 Task: Create in the project AgileRelay and in the Backlog issue 'Develop a new tool for automated testing of web application functional correctness and performance under stress conditions' a child issue 'Data access request policy enforcement and auditing', and assign it to team member softage.1@softage.net. Create in the project AgileRelay and in the Backlog issue 'Upgrade the error recovery and fault tolerance features of a web application to improve system stability and availability' a child issue 'Serverless computing application resource allocation remediation', and assign it to team member softage.2@softage.net
Action: Mouse moved to (213, 56)
Screenshot: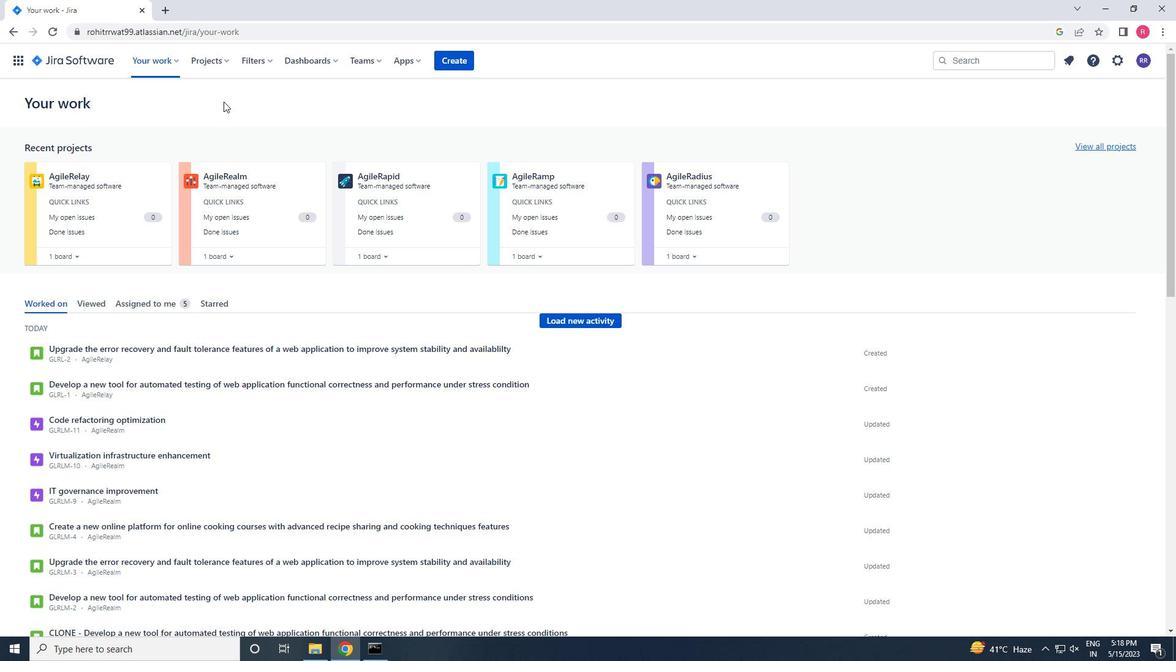 
Action: Mouse pressed left at (213, 56)
Screenshot: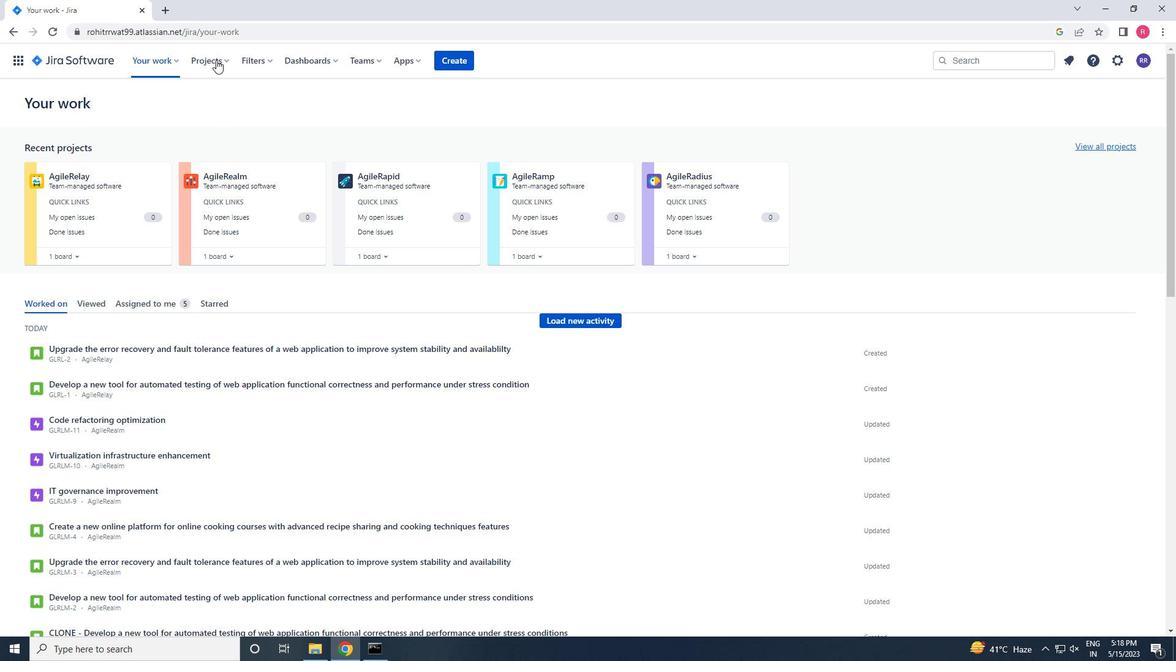 
Action: Mouse moved to (227, 117)
Screenshot: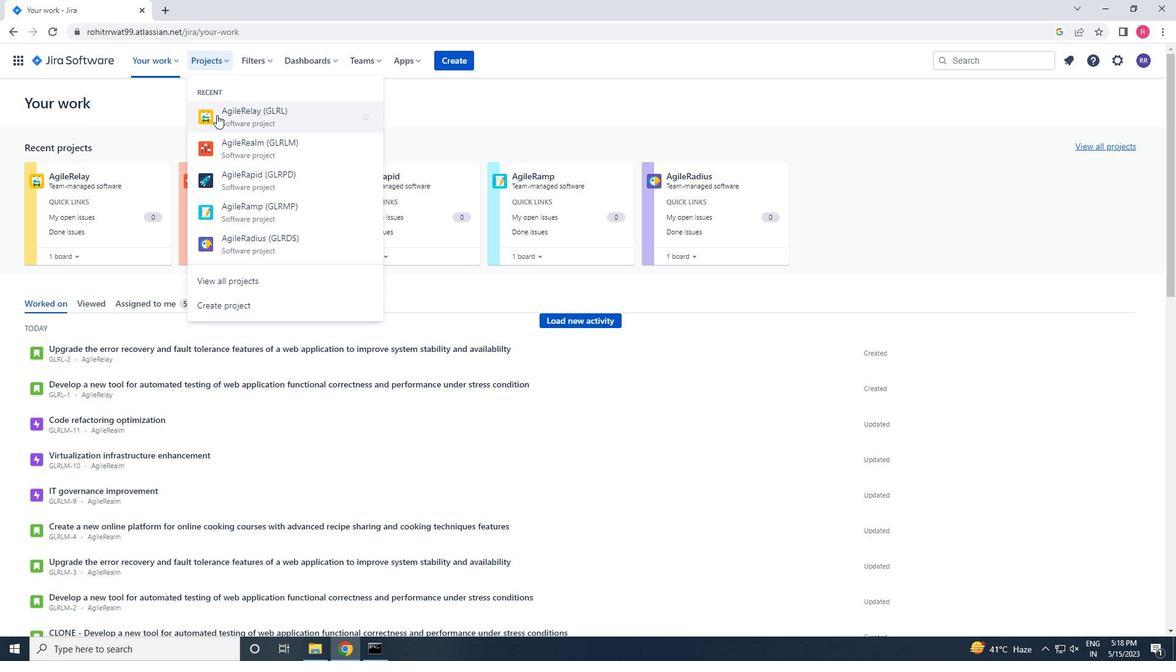 
Action: Mouse pressed left at (227, 117)
Screenshot: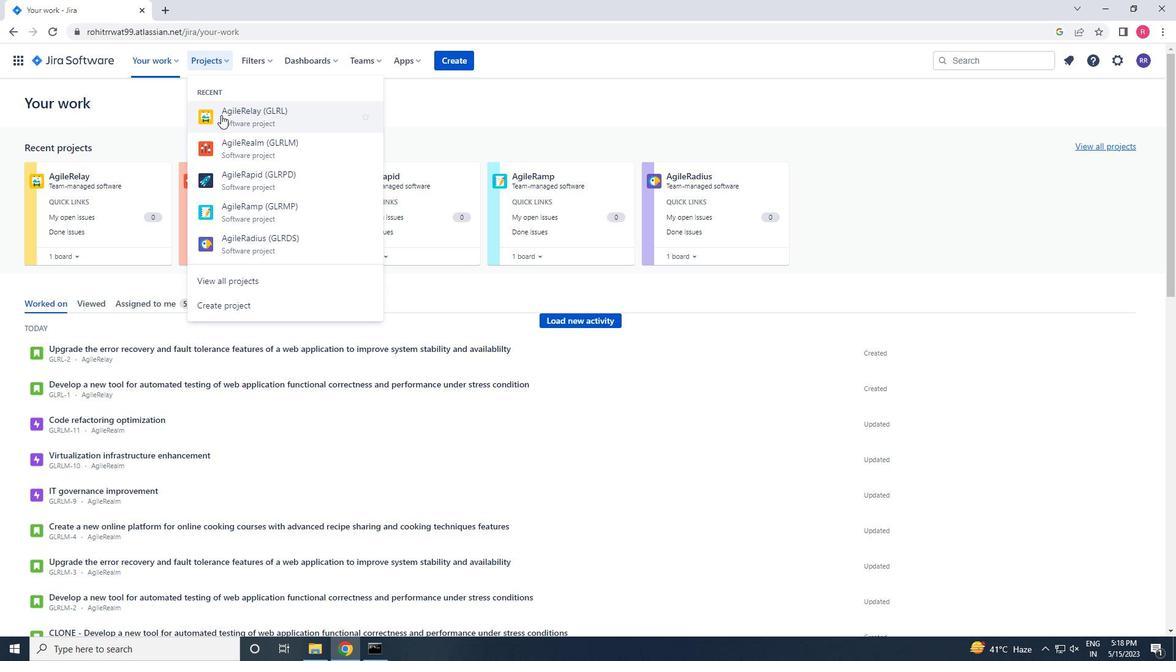 
Action: Mouse moved to (80, 193)
Screenshot: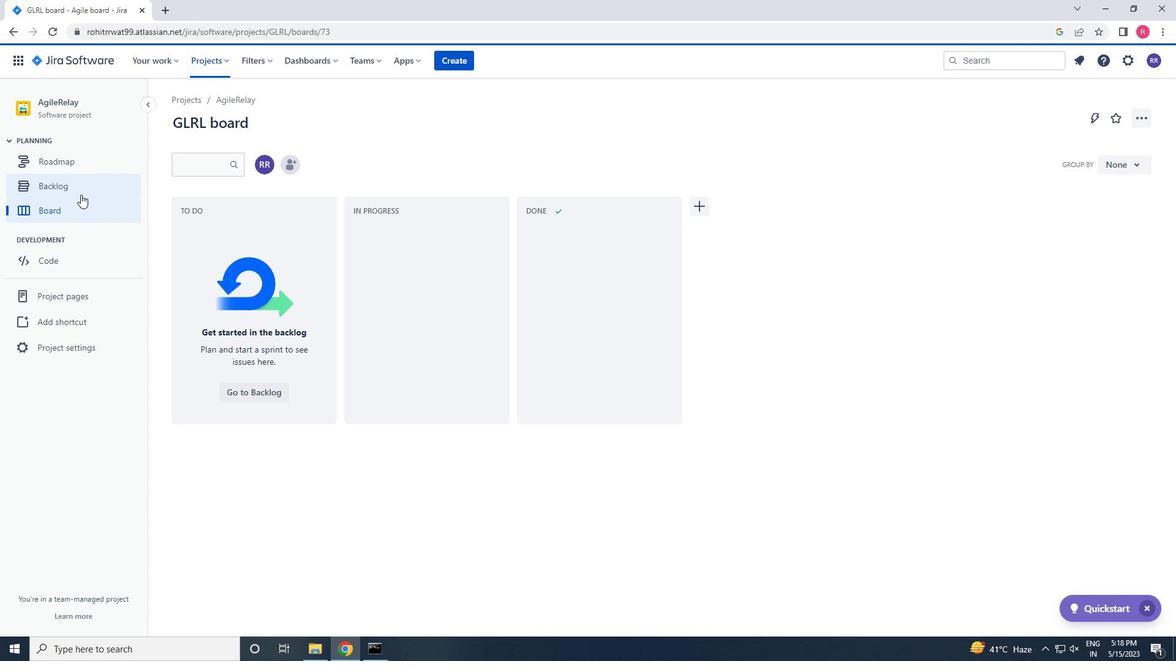 
Action: Mouse pressed left at (80, 193)
Screenshot: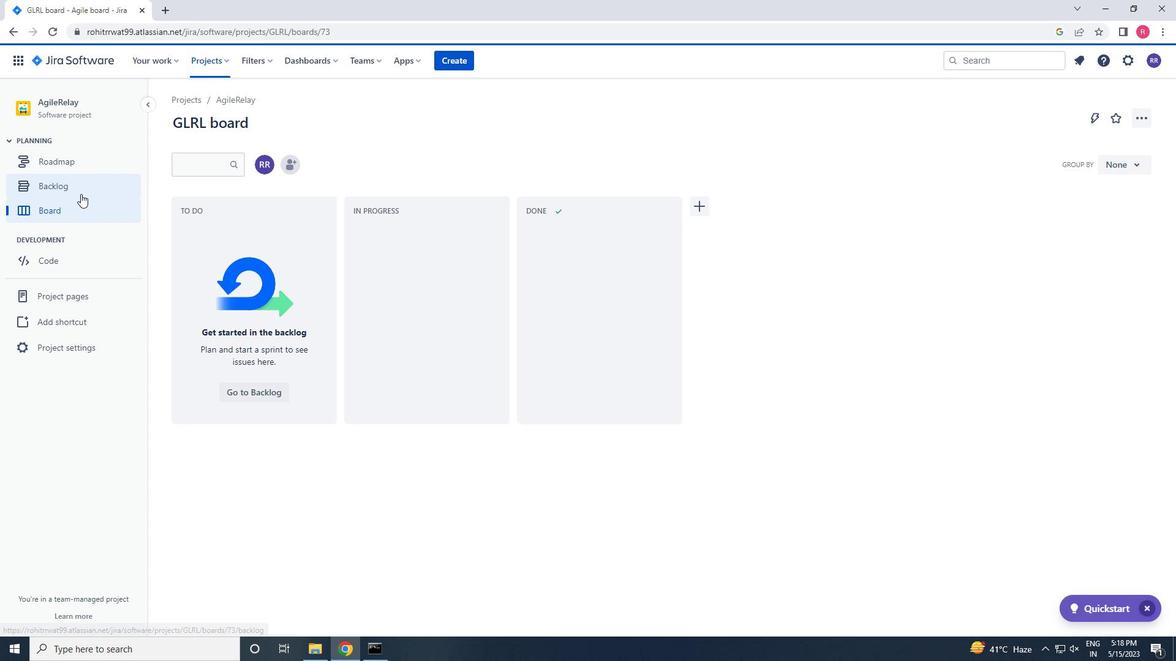 
Action: Mouse moved to (517, 397)
Screenshot: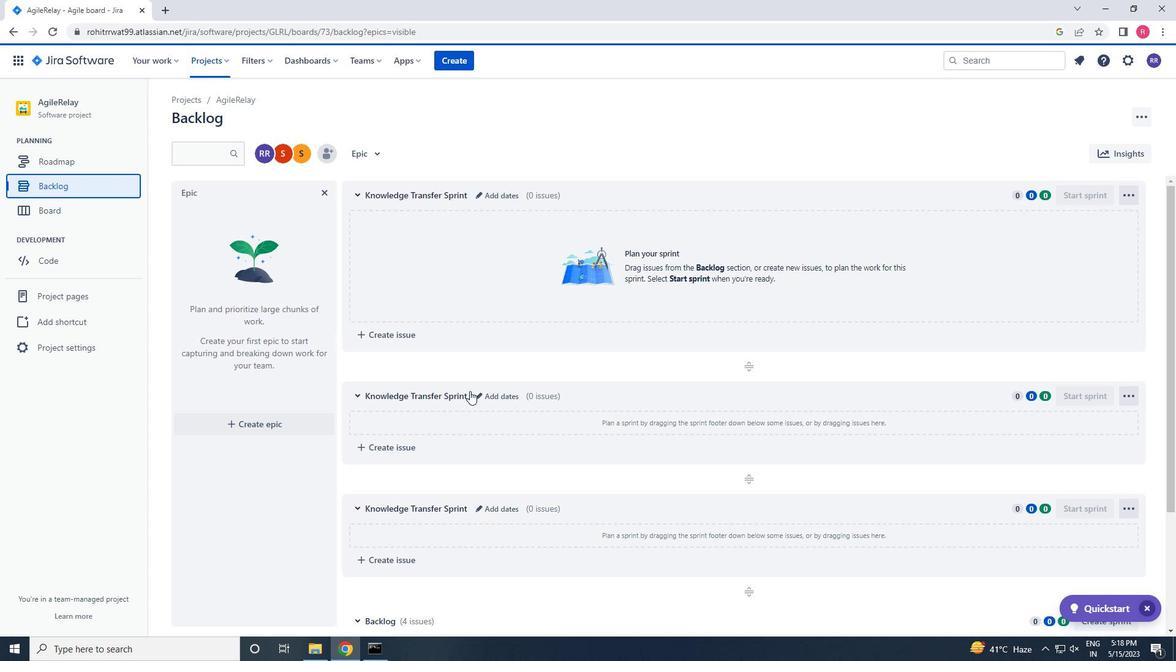 
Action: Mouse scrolled (517, 396) with delta (0, 0)
Screenshot: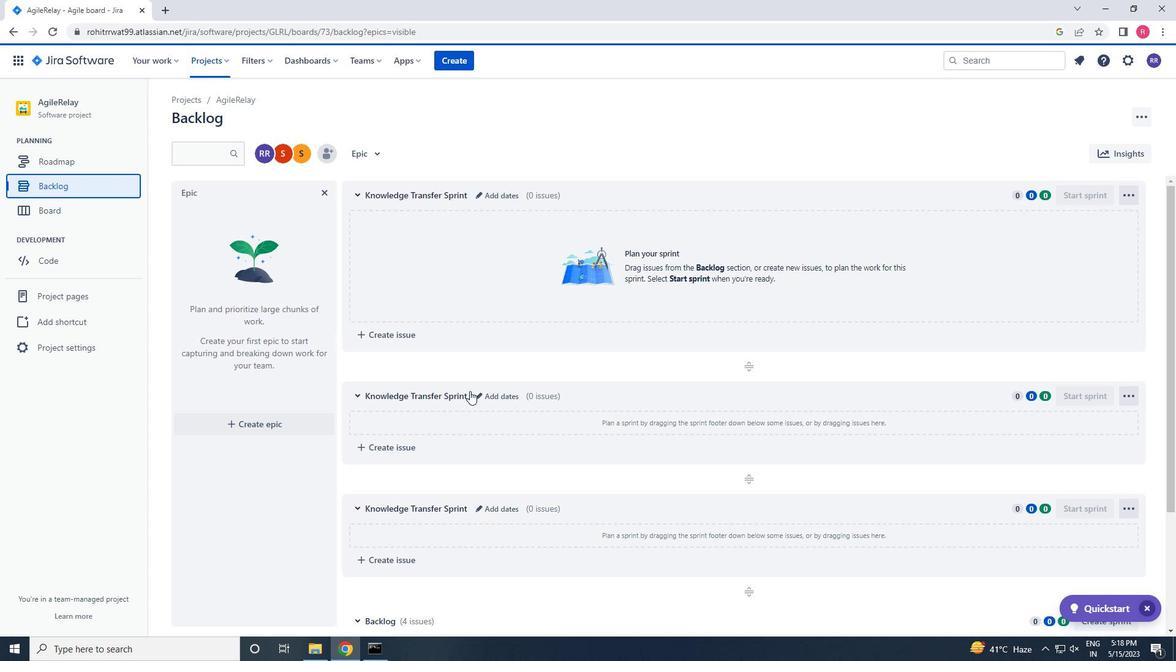 
Action: Mouse scrolled (517, 396) with delta (0, 0)
Screenshot: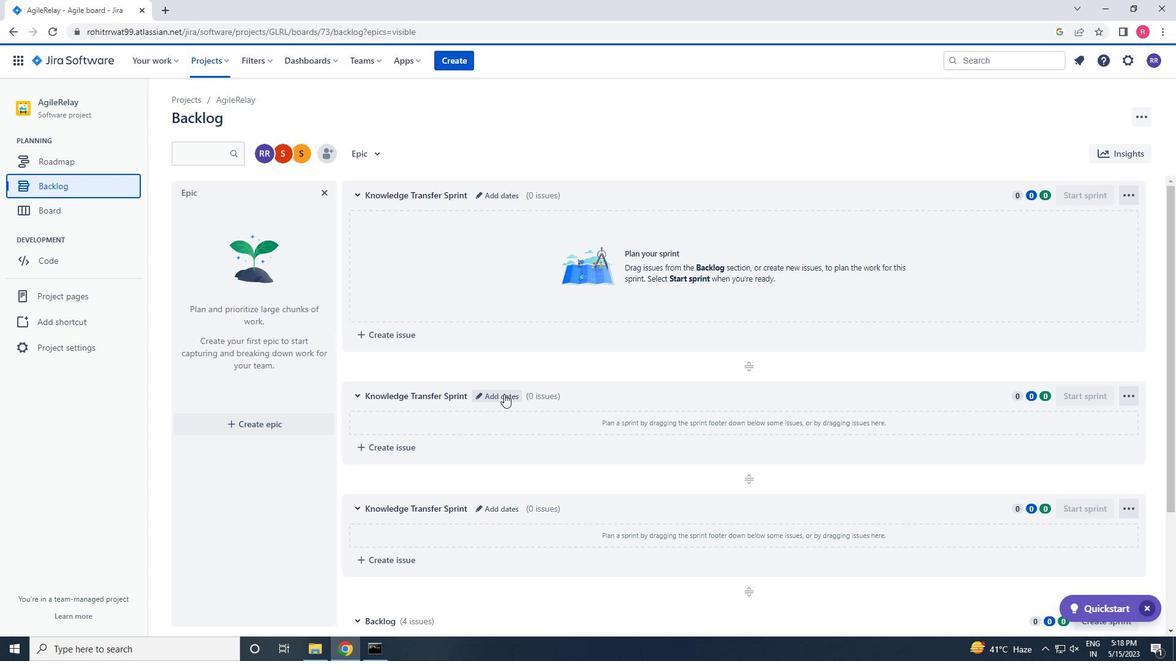 
Action: Mouse moved to (519, 397)
Screenshot: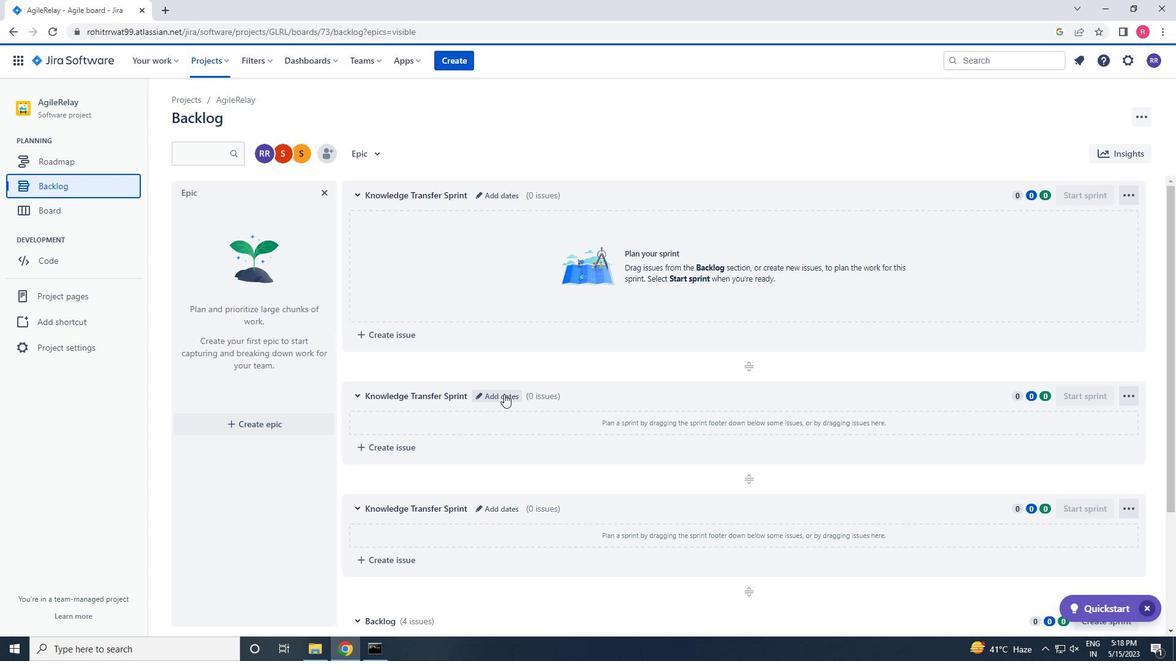 
Action: Mouse scrolled (519, 396) with delta (0, 0)
Screenshot: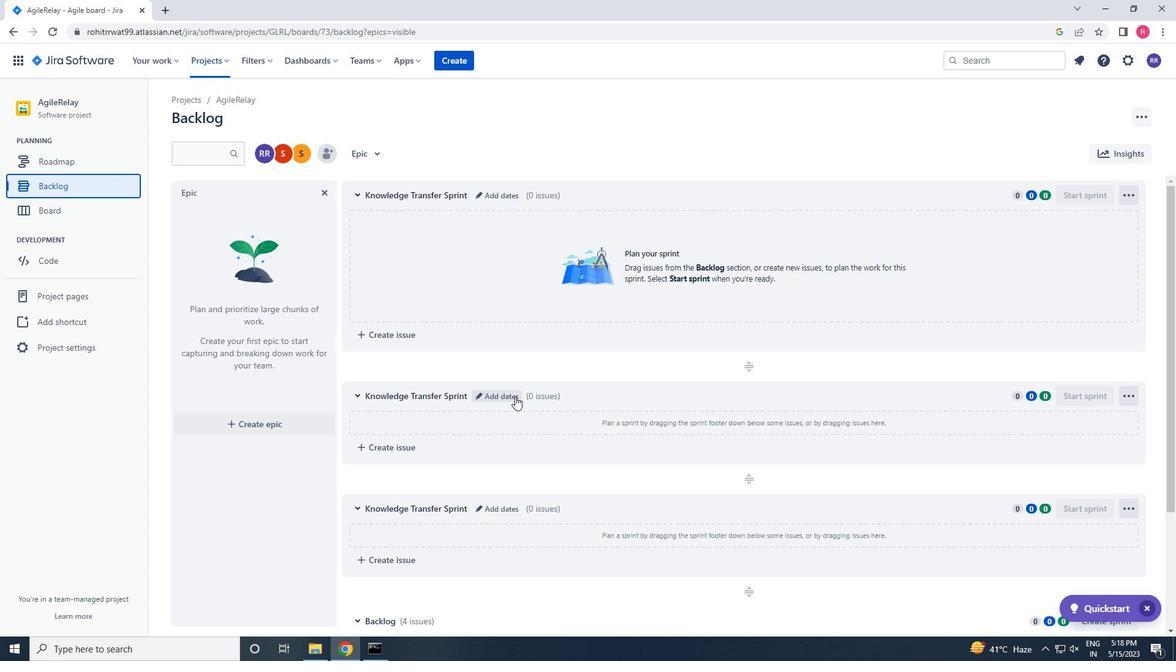 
Action: Mouse moved to (521, 397)
Screenshot: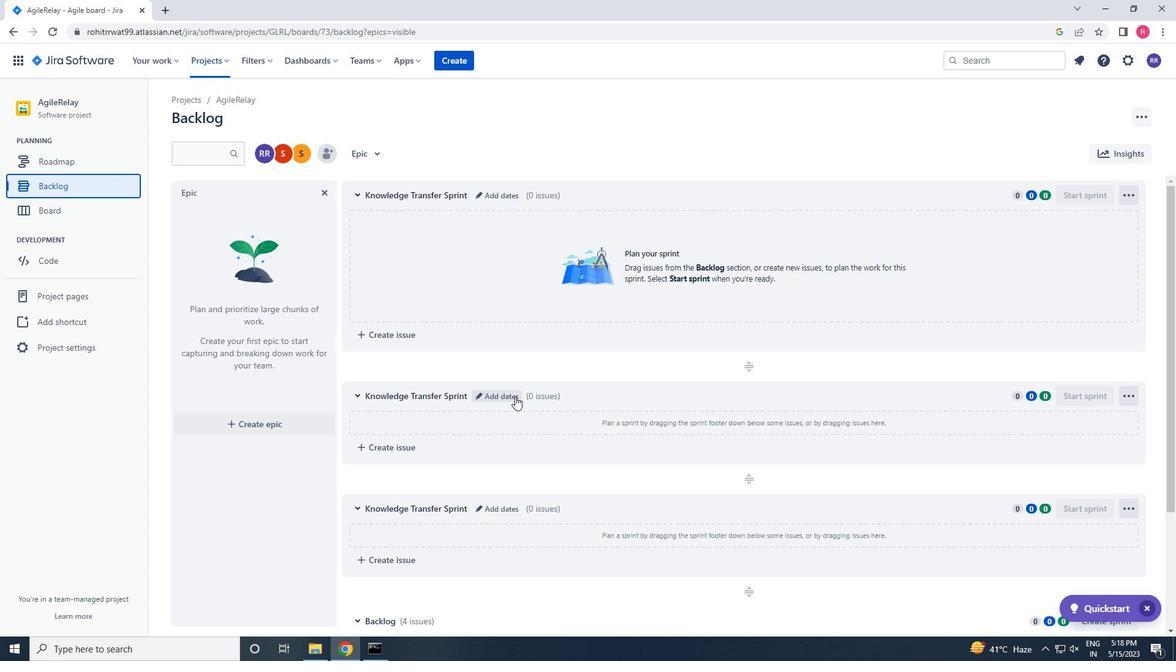 
Action: Mouse scrolled (521, 396) with delta (0, 0)
Screenshot: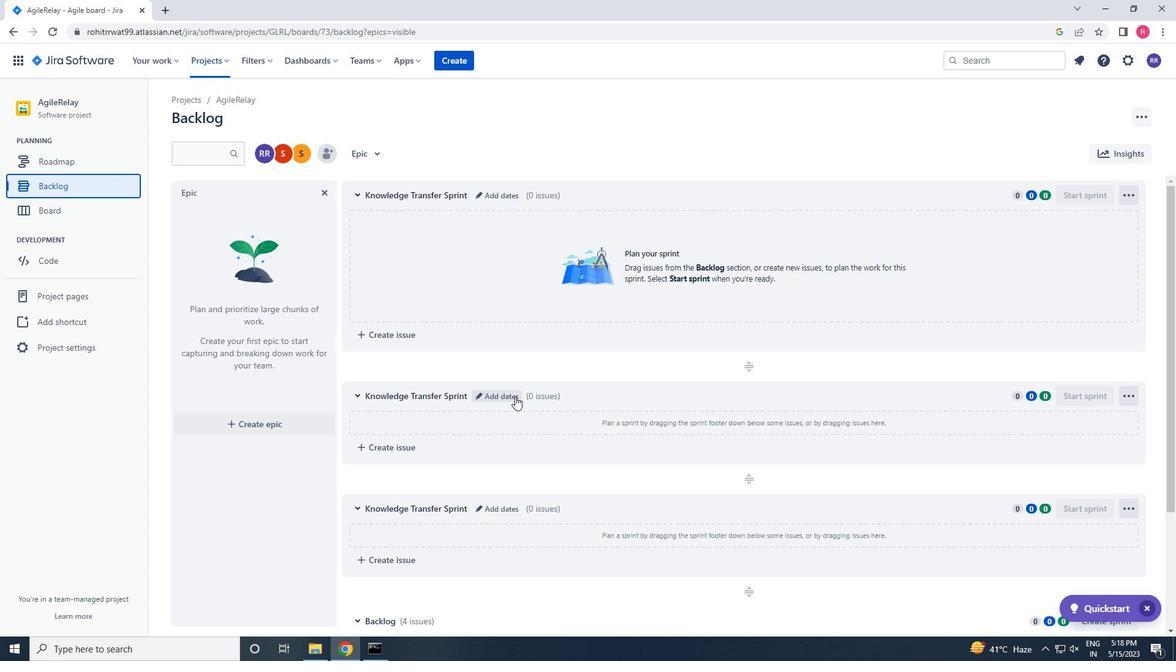 
Action: Mouse moved to (525, 397)
Screenshot: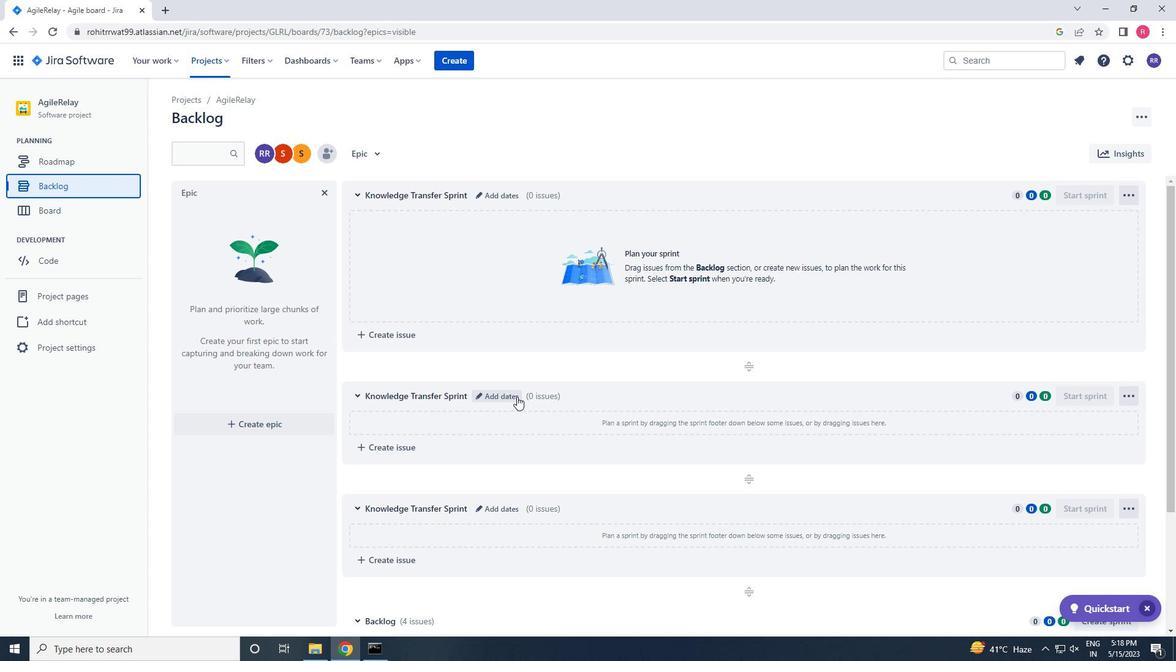 
Action: Mouse scrolled (525, 396) with delta (0, 0)
Screenshot: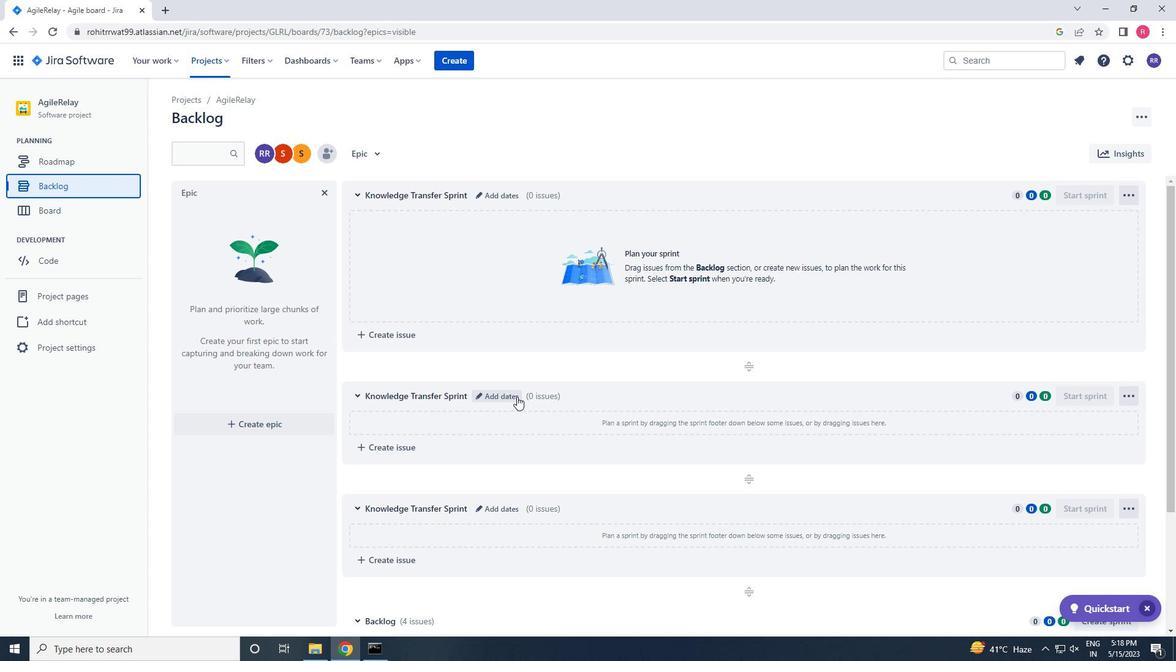 
Action: Mouse moved to (529, 397)
Screenshot: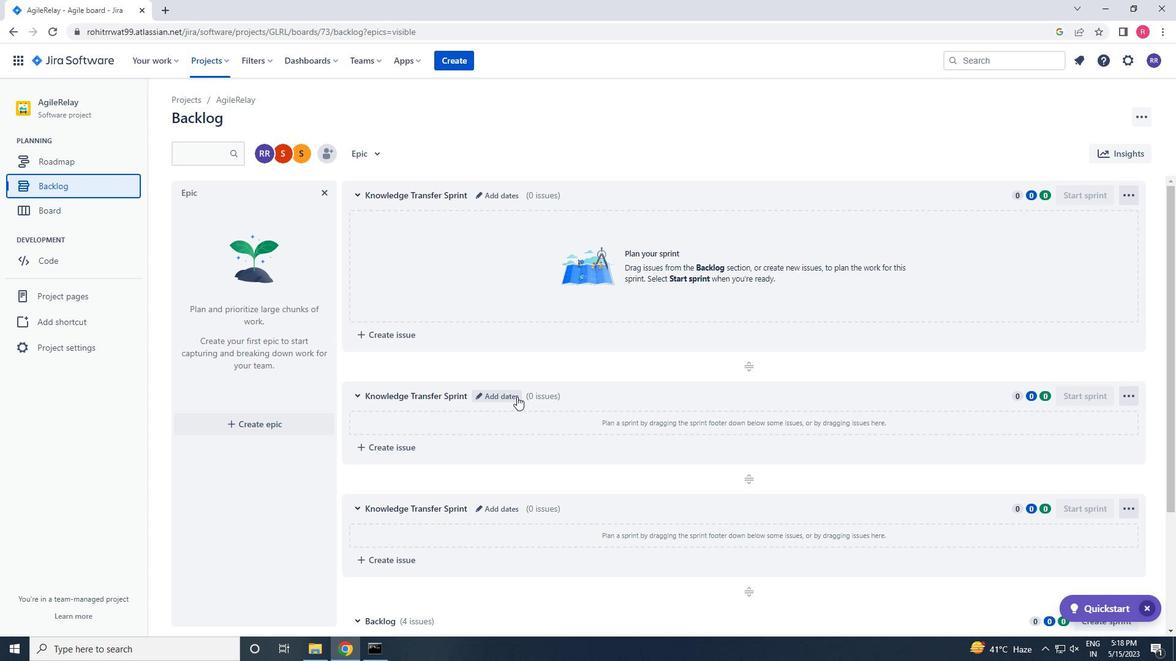 
Action: Mouse scrolled (529, 396) with delta (0, 0)
Screenshot: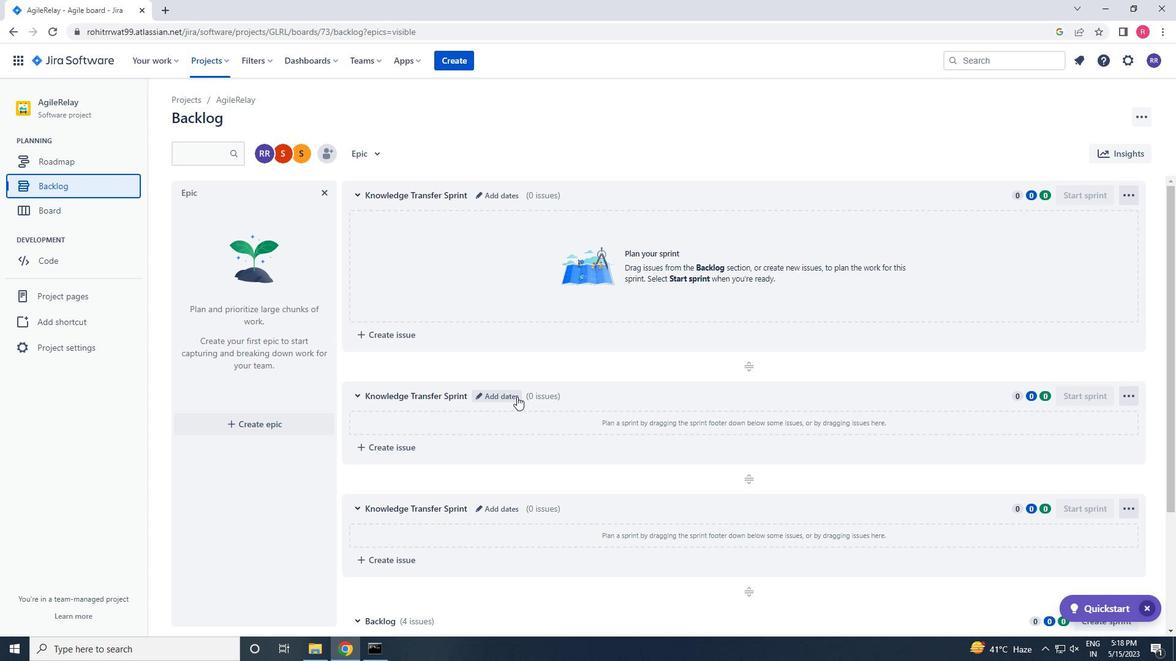 
Action: Mouse moved to (945, 492)
Screenshot: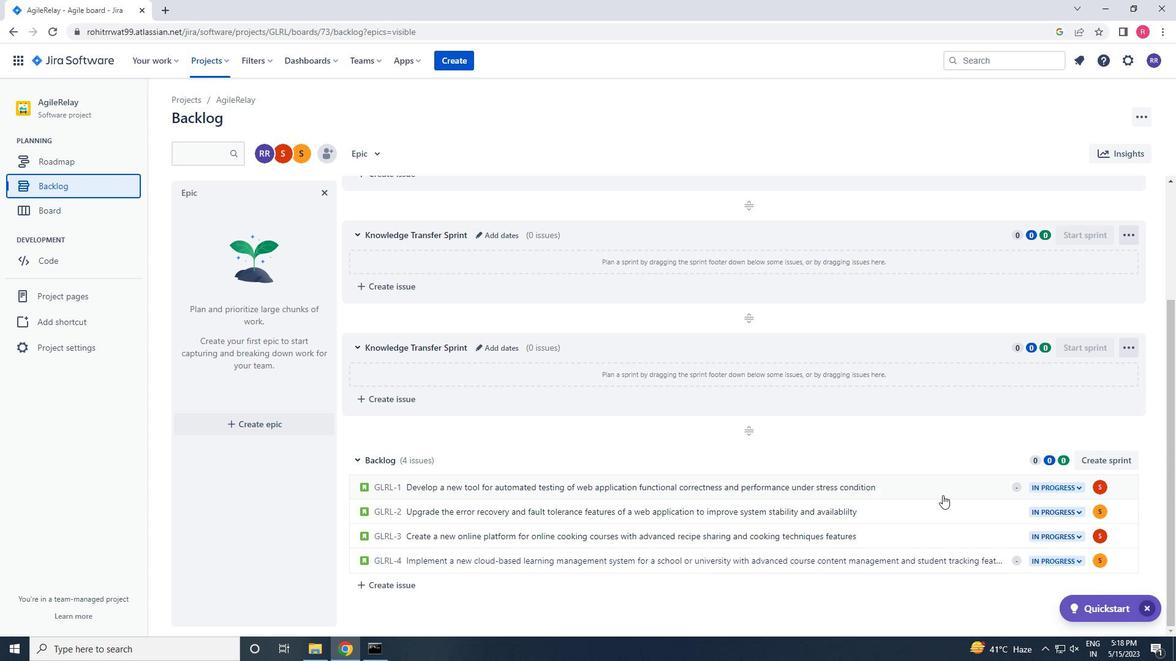 
Action: Mouse pressed left at (945, 492)
Screenshot: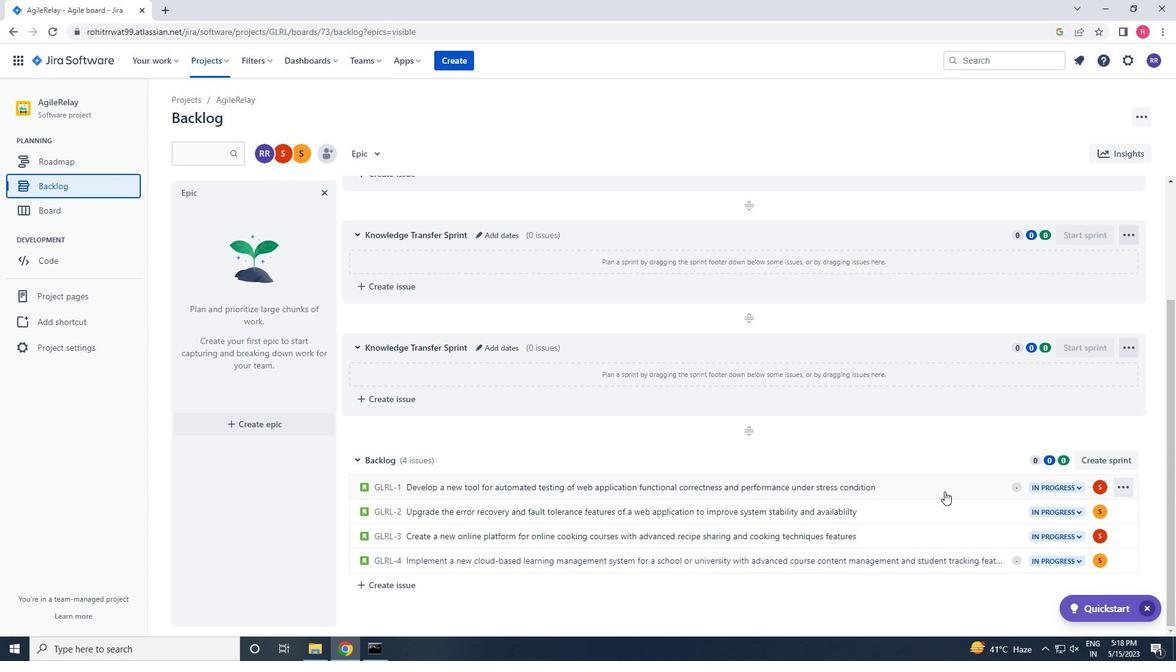 
Action: Mouse moved to (959, 321)
Screenshot: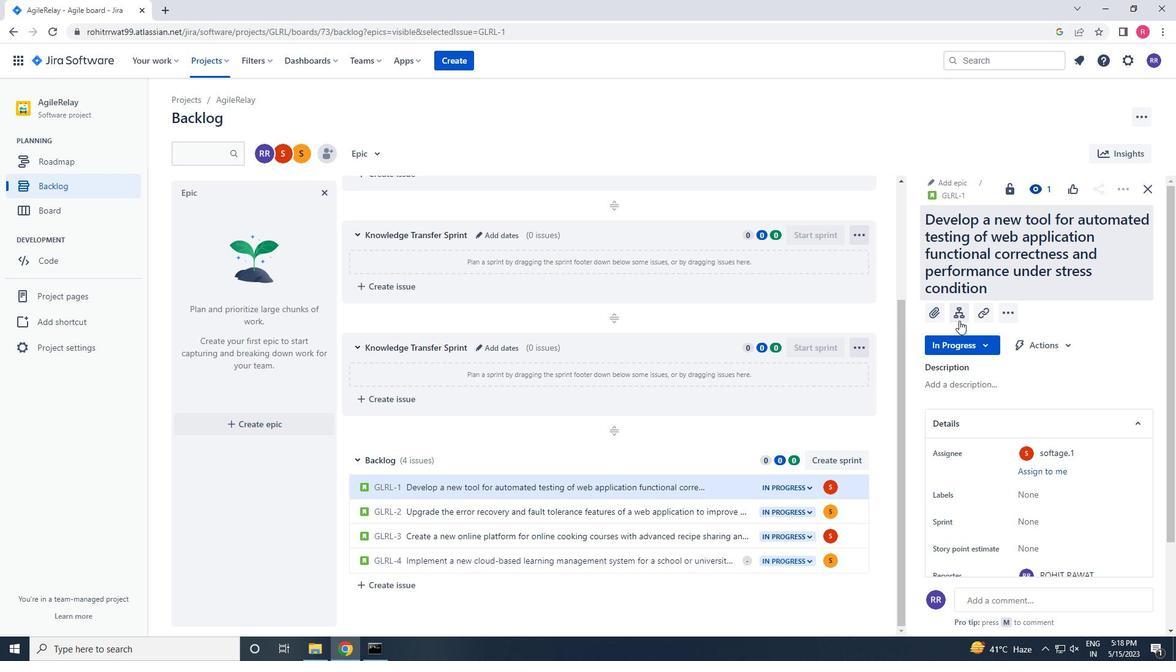 
Action: Mouse pressed left at (959, 321)
Screenshot: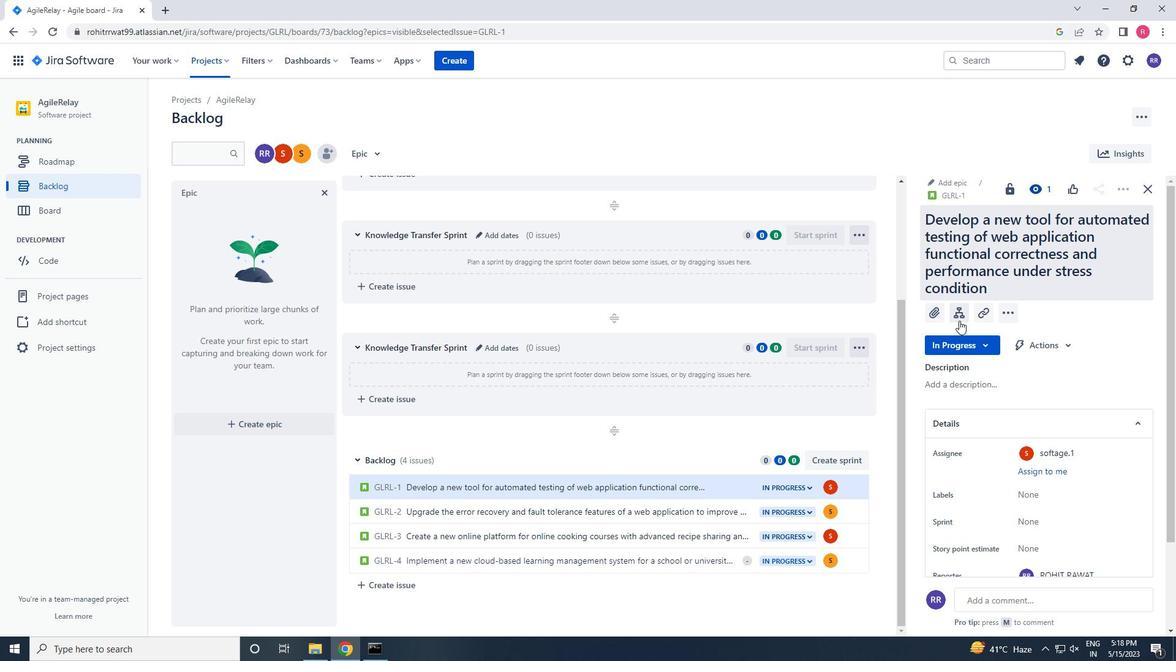
Action: Key pressed <Key.shift>DATA<Key.space>ACCESS<Key.space>REQUEST<Key.space>POLICY<Key.space>ENFORC<Key.backspace><Key.backspace><Key.backspace><Key.backspace><Key.backspace>NFORCEMENT<Key.space>AND<Key.space>AUDITING<Key.enter>
Screenshot: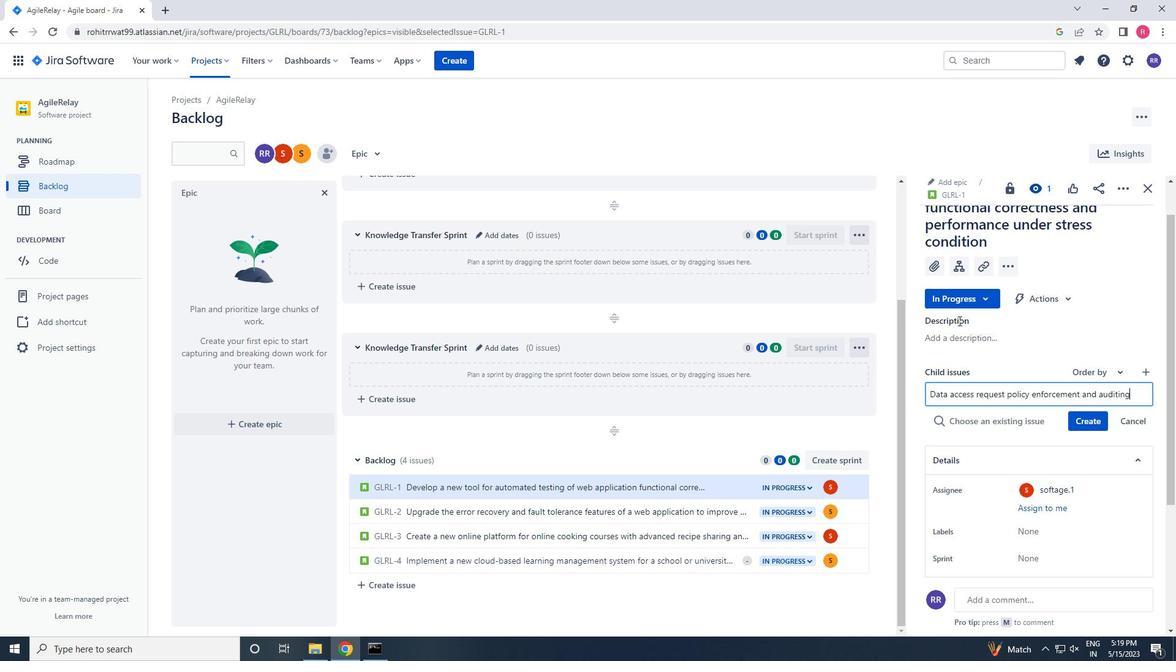 
Action: Mouse moved to (1096, 403)
Screenshot: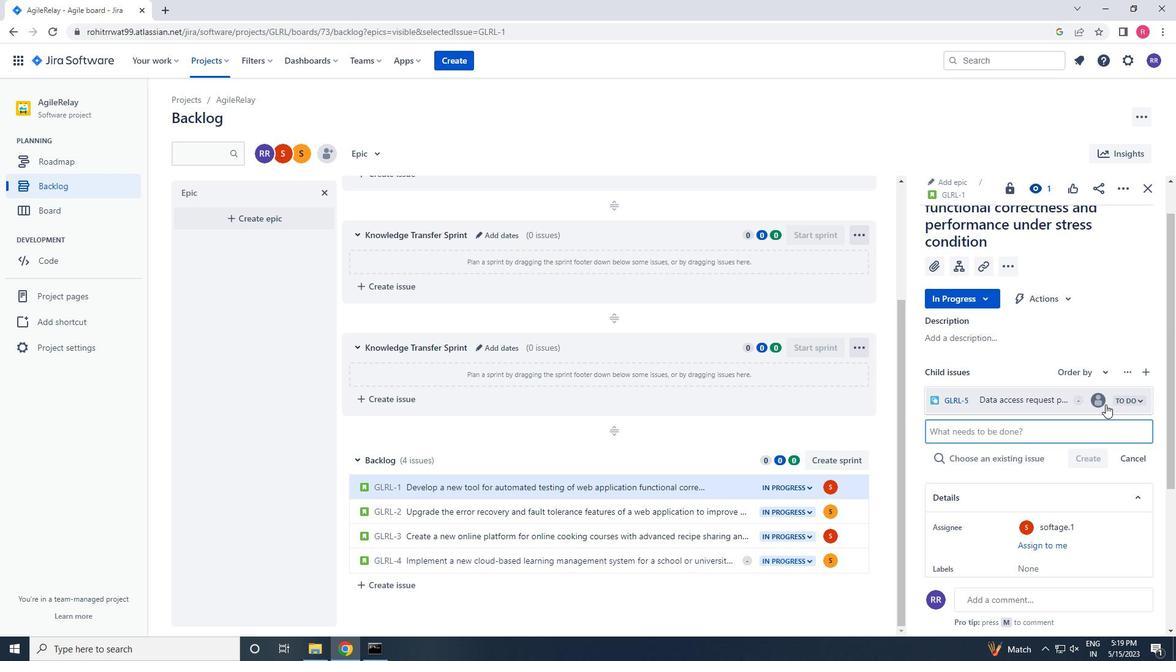 
Action: Mouse pressed left at (1096, 403)
Screenshot: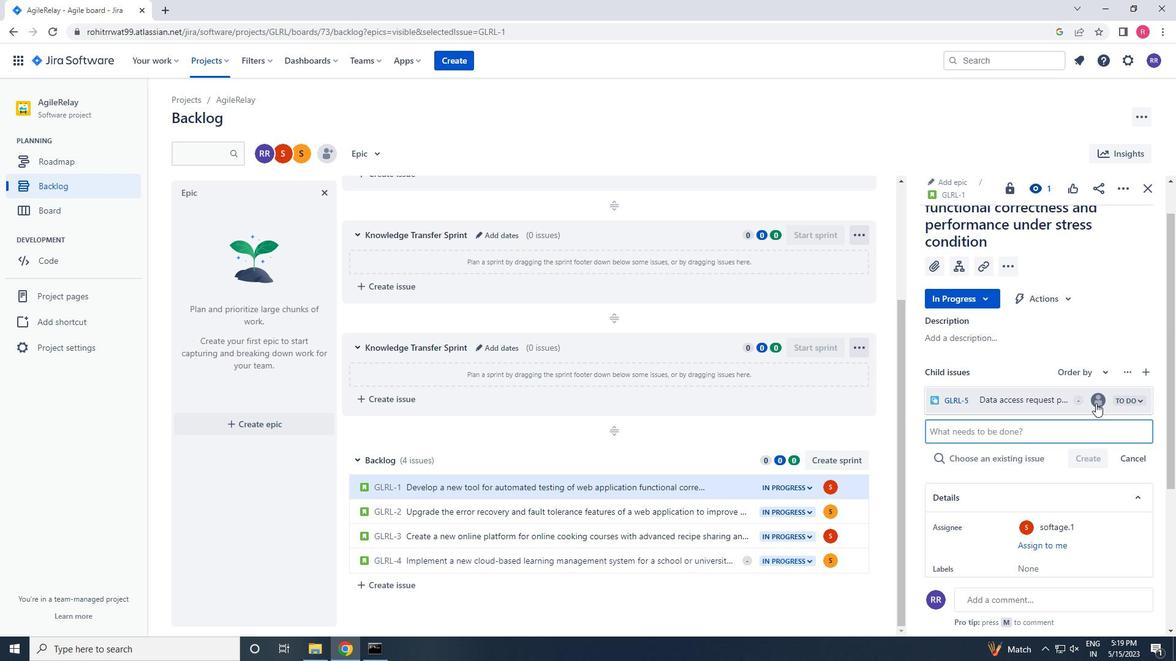 
Action: Key pressed SOFATGE.1<Key.shift>@SOFATGE.NET
Screenshot: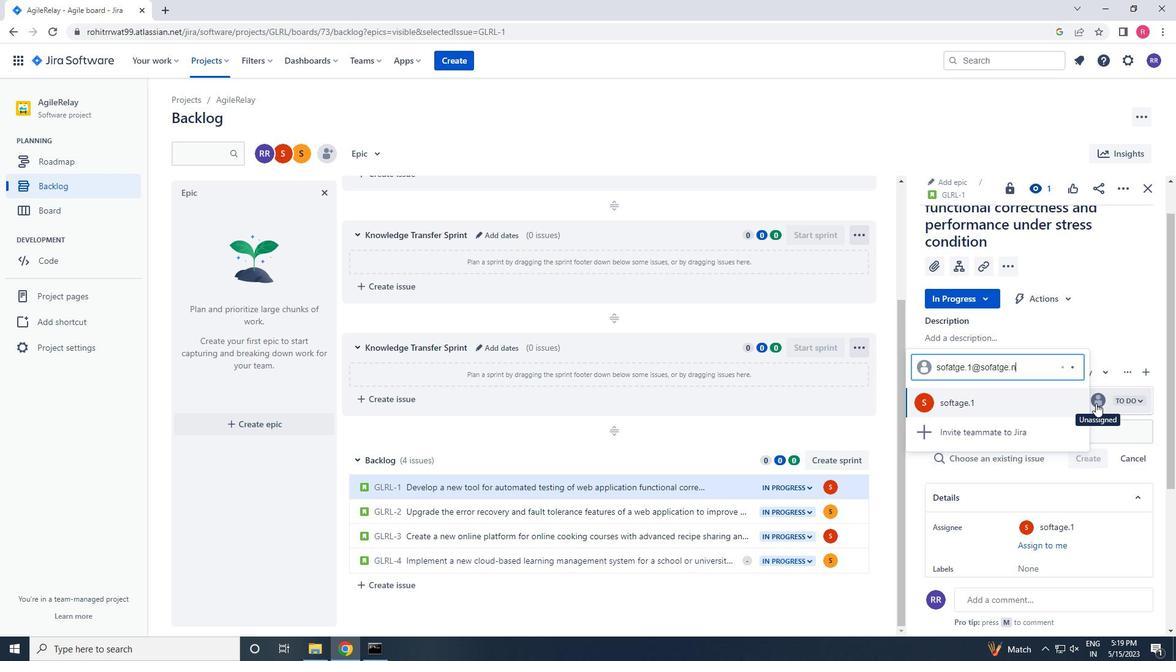 
Action: Mouse moved to (997, 379)
Screenshot: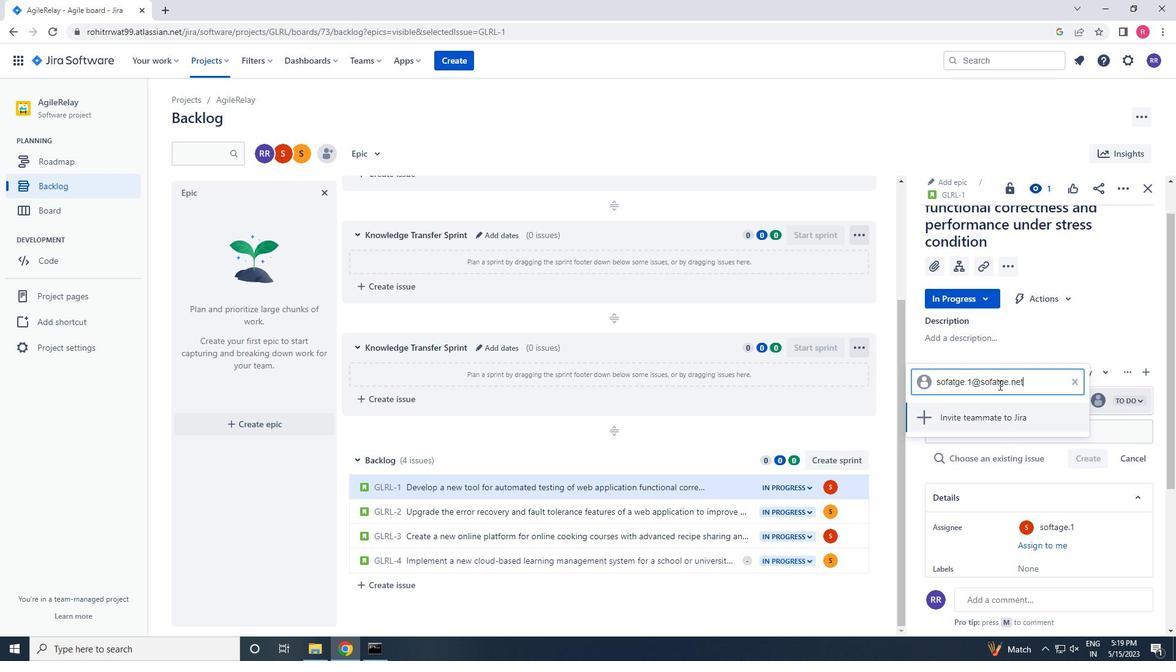 
Action: Mouse pressed left at (997, 379)
Screenshot: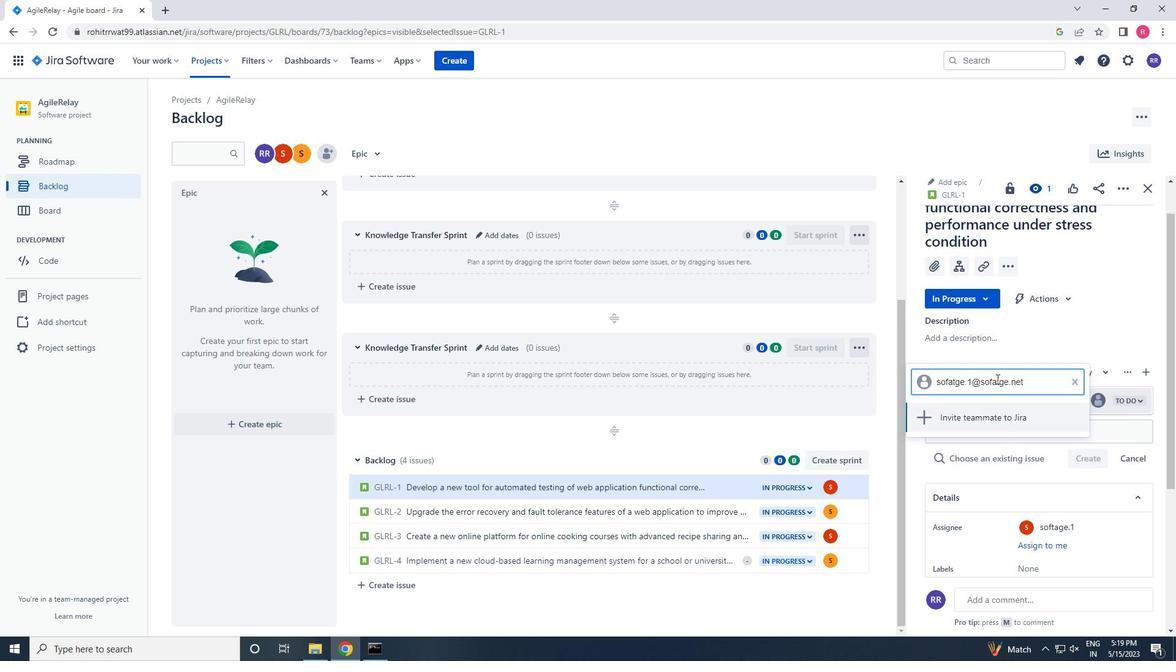 
Action: Key pressed <Key.backspace><Key.right>A
Screenshot: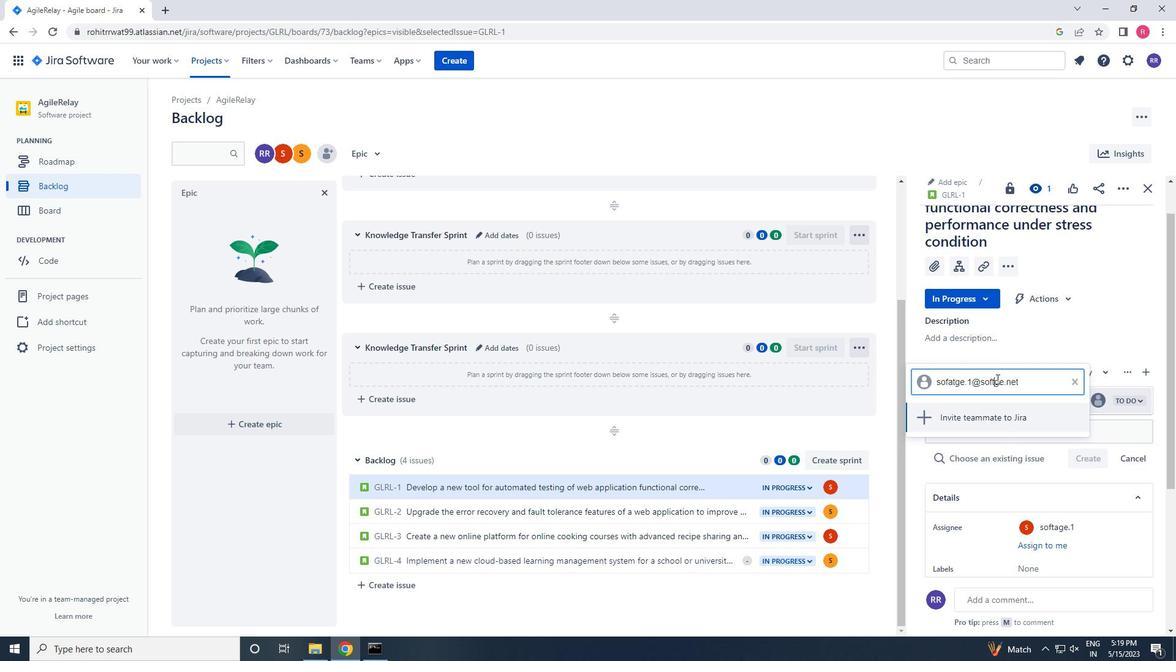 
Action: Mouse moved to (957, 384)
Screenshot: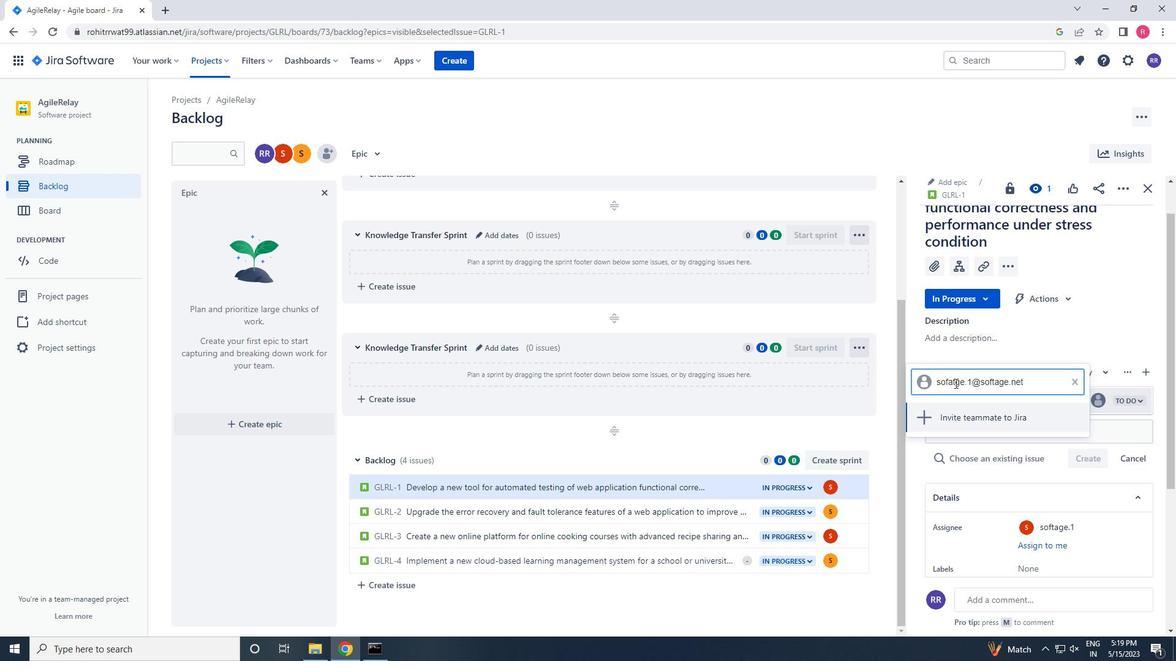 
Action: Mouse pressed left at (957, 384)
Screenshot: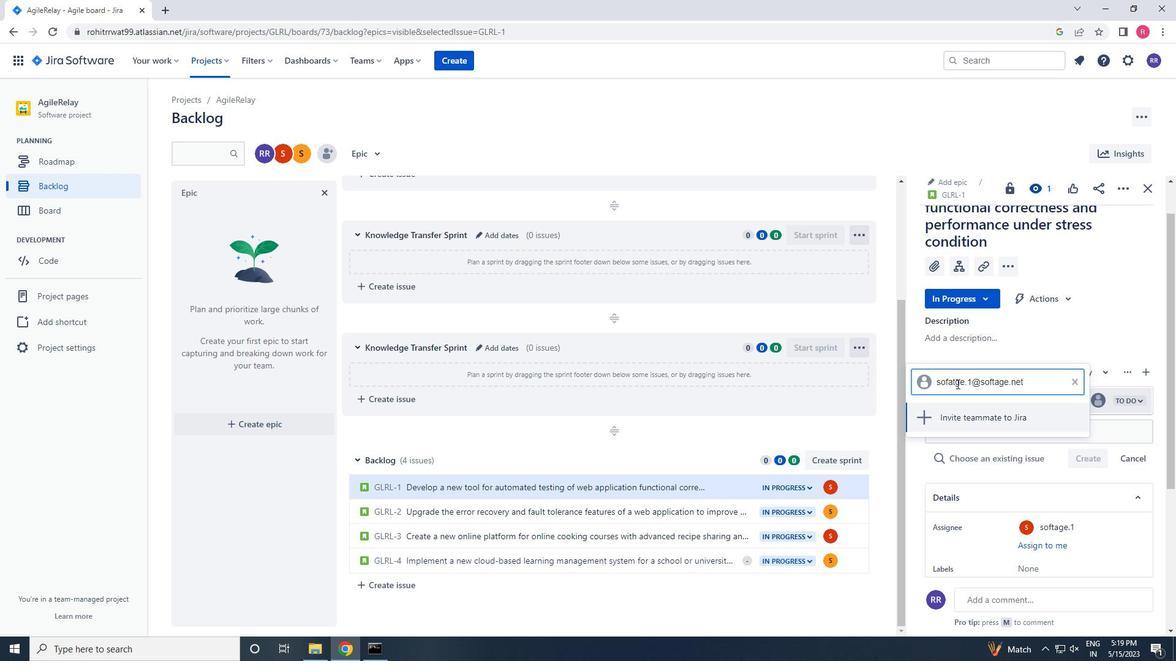 
Action: Key pressed <Key.backspace><Key.backspace>TA
Screenshot: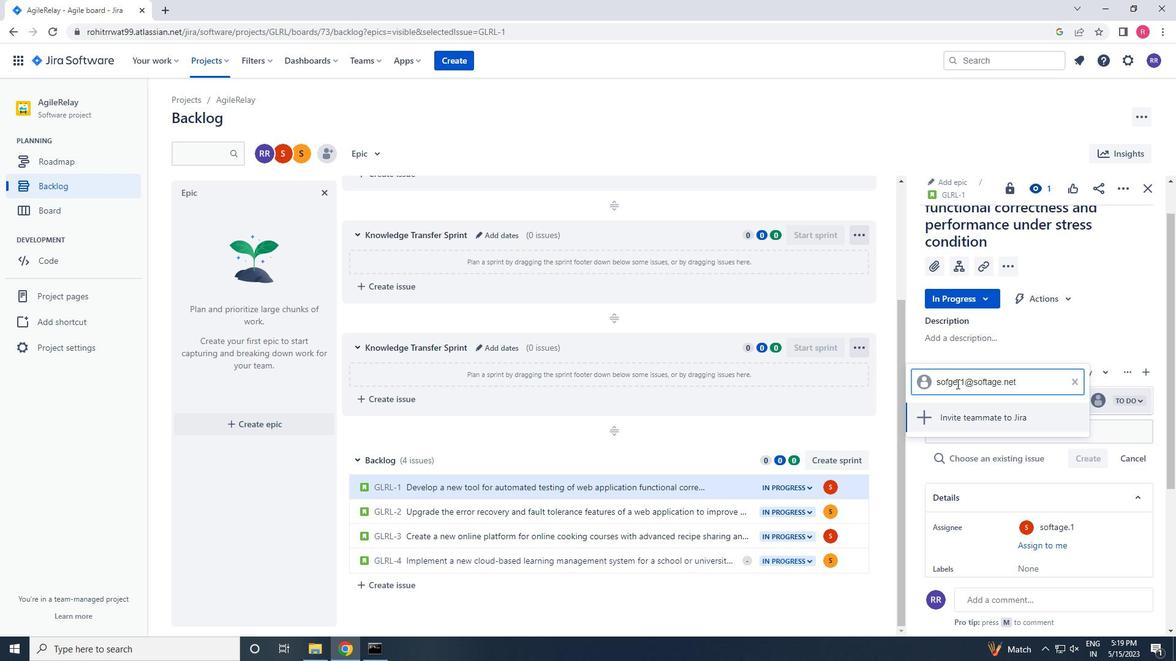 
Action: Mouse moved to (967, 402)
Screenshot: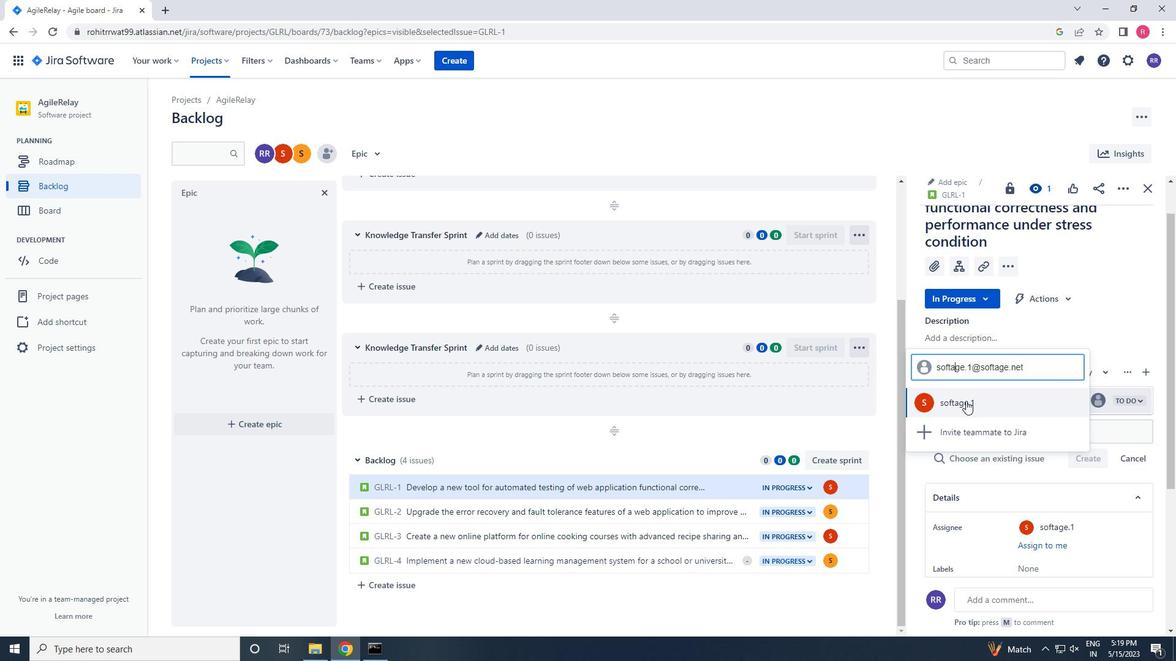 
Action: Mouse pressed left at (967, 402)
Screenshot: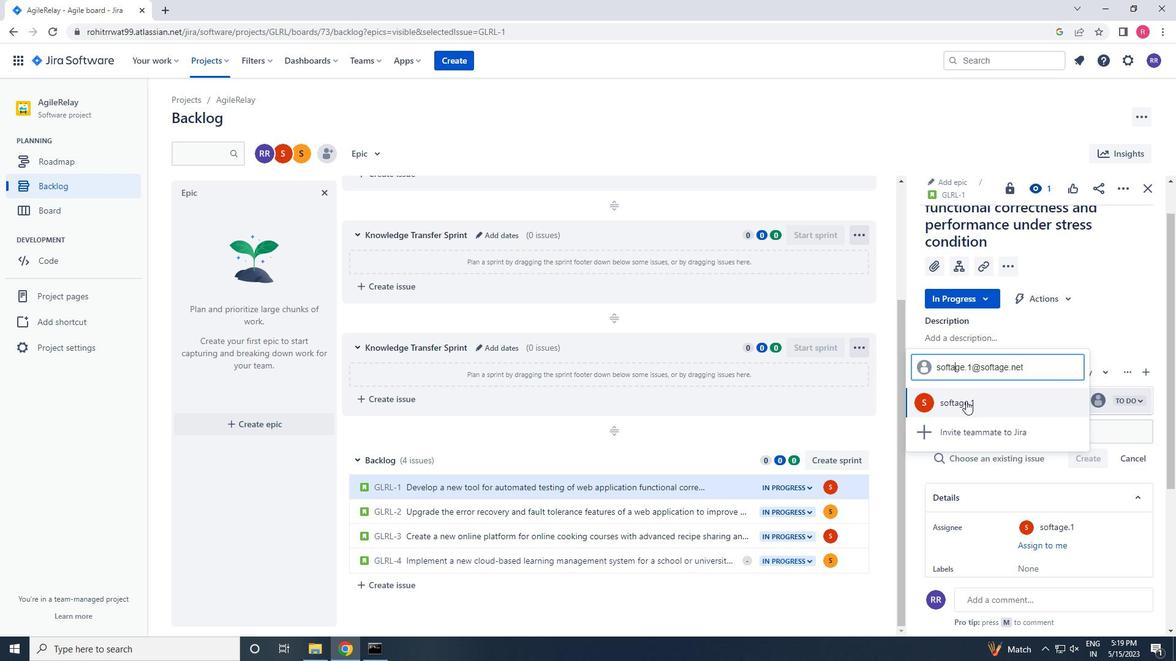 
Action: Mouse moved to (741, 520)
Screenshot: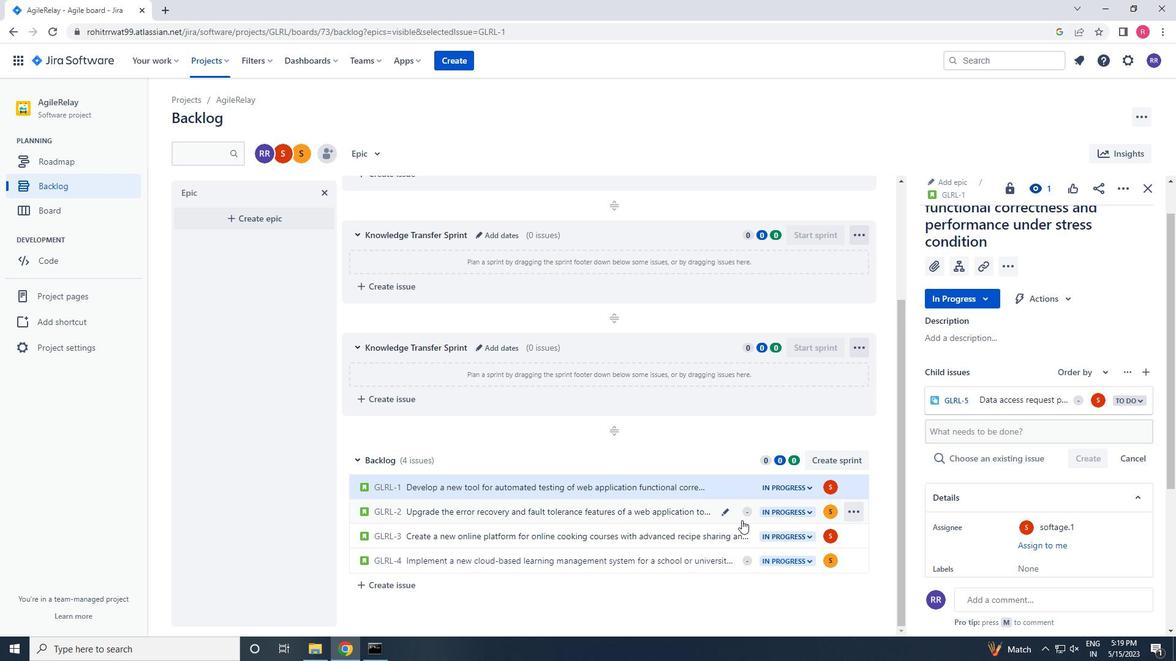 
Action: Mouse pressed left at (741, 520)
Screenshot: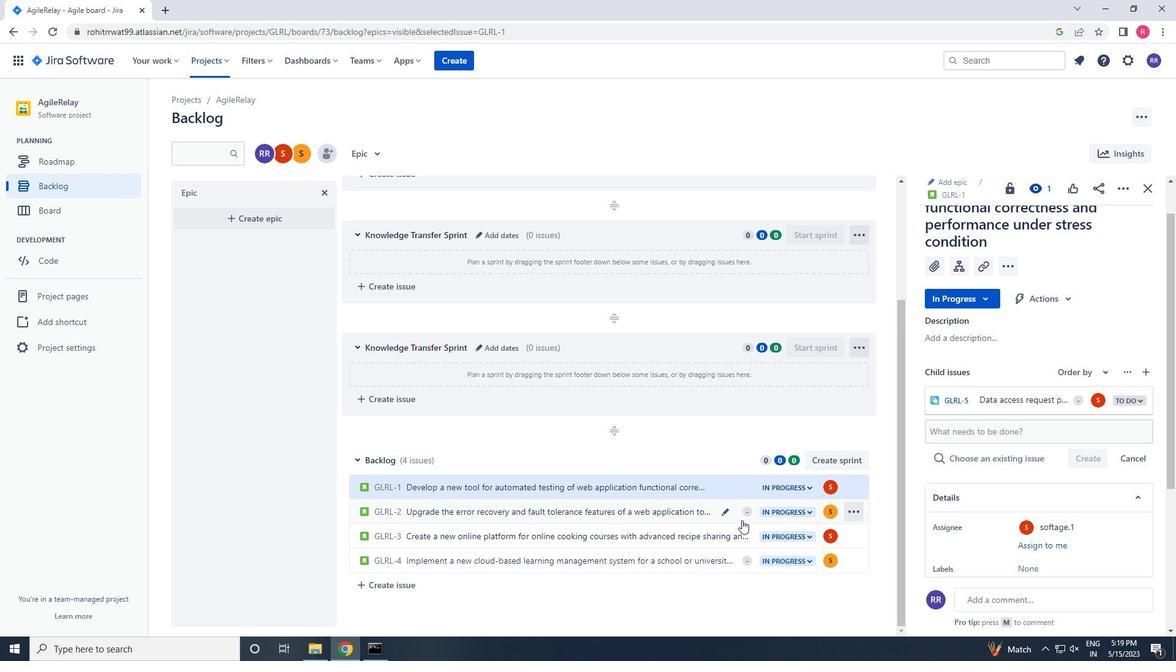 
Action: Mouse moved to (957, 299)
Screenshot: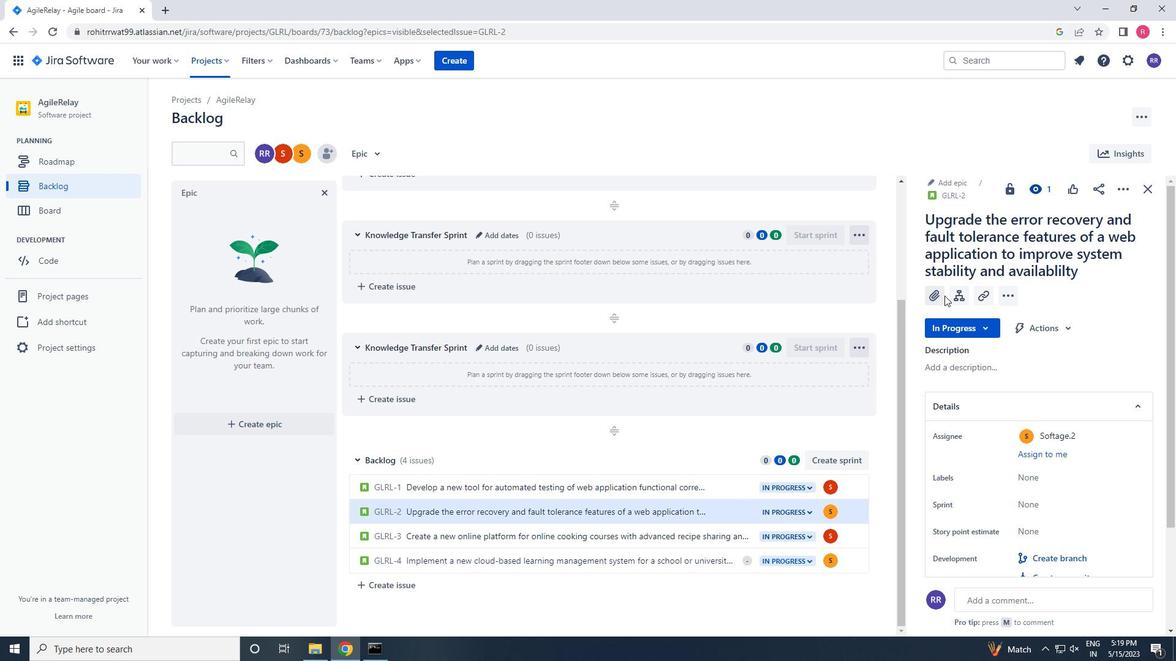 
Action: Mouse pressed left at (957, 299)
Screenshot: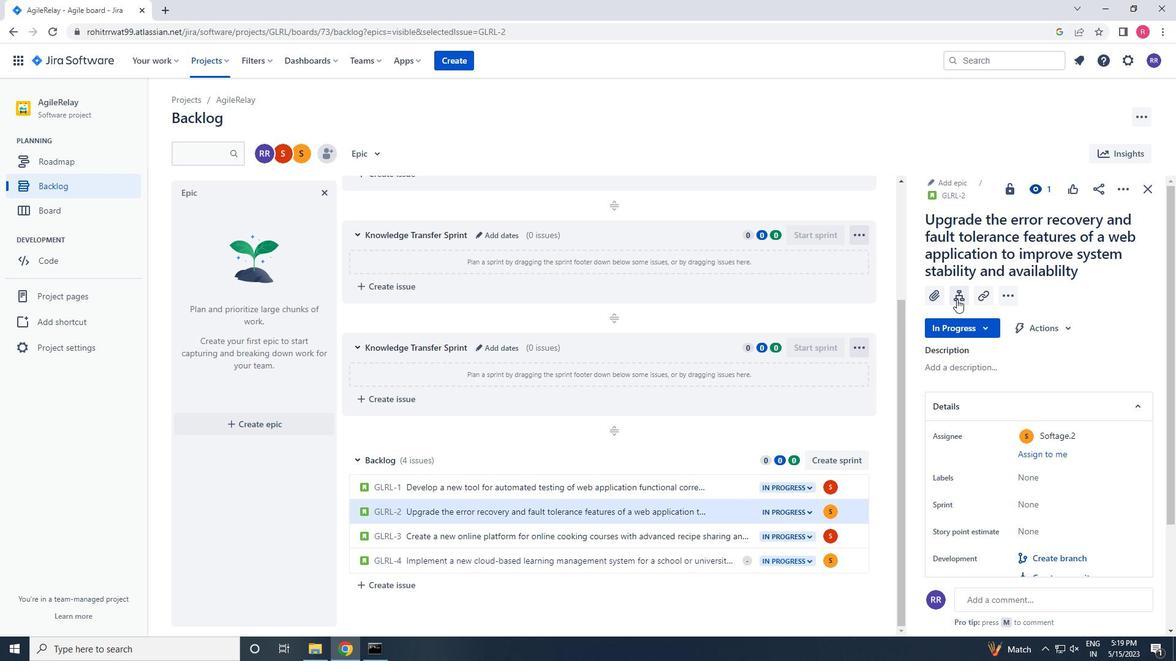 
Action: Key pressed <Key.shift>SR<Key.backspace>ERVERLESS<Key.space>COMPUTING<Key.space>APPLICATION<Key.space>RESOURCE<Key.space>ALLOCATION<Key.space>REMEDIATION<Key.enter>
Screenshot: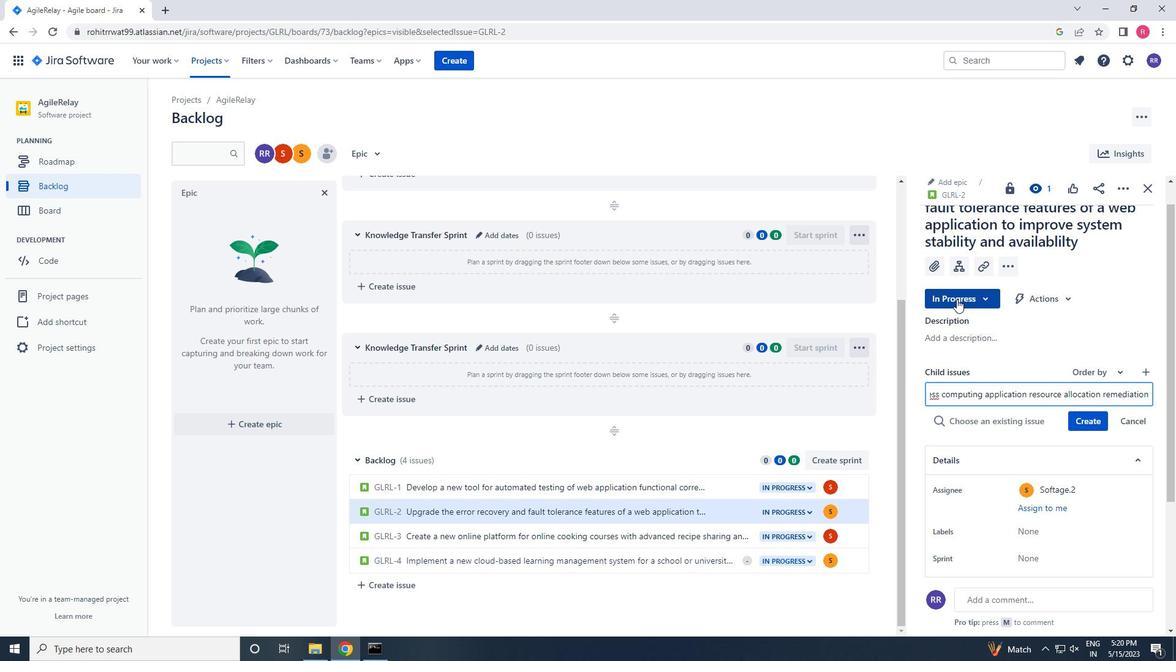
Action: Mouse moved to (1099, 402)
Screenshot: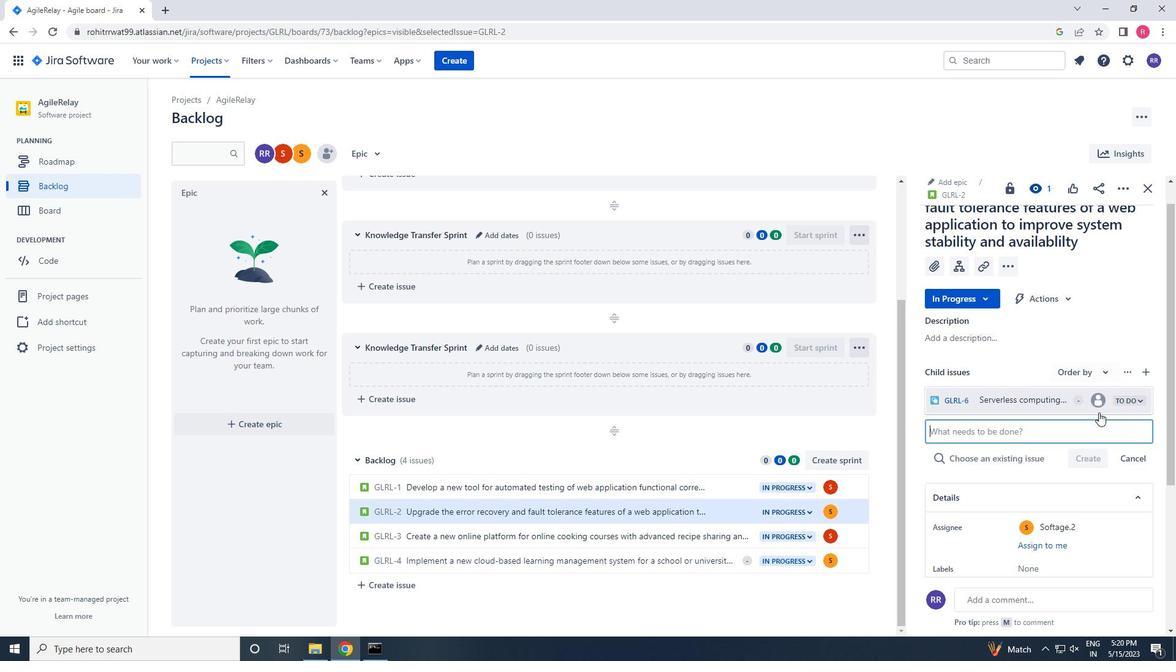 
Action: Mouse pressed left at (1099, 402)
Screenshot: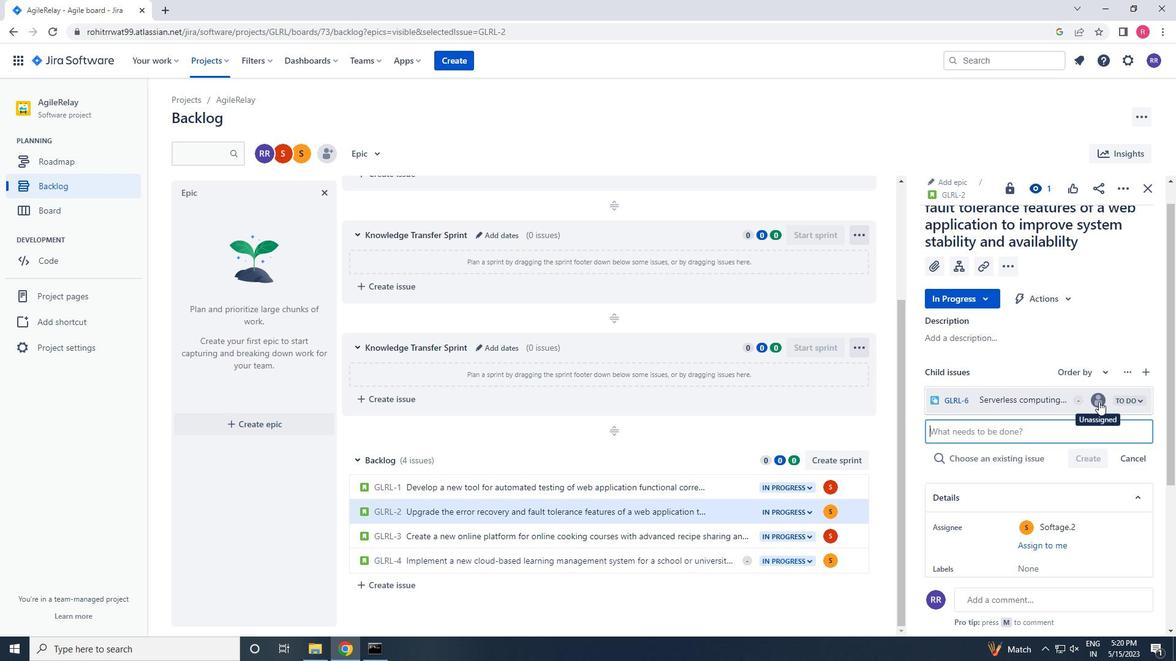 
Action: Key pressed SOFTAGE.2<Key.shift>@SOFTAGE.NET
Screenshot: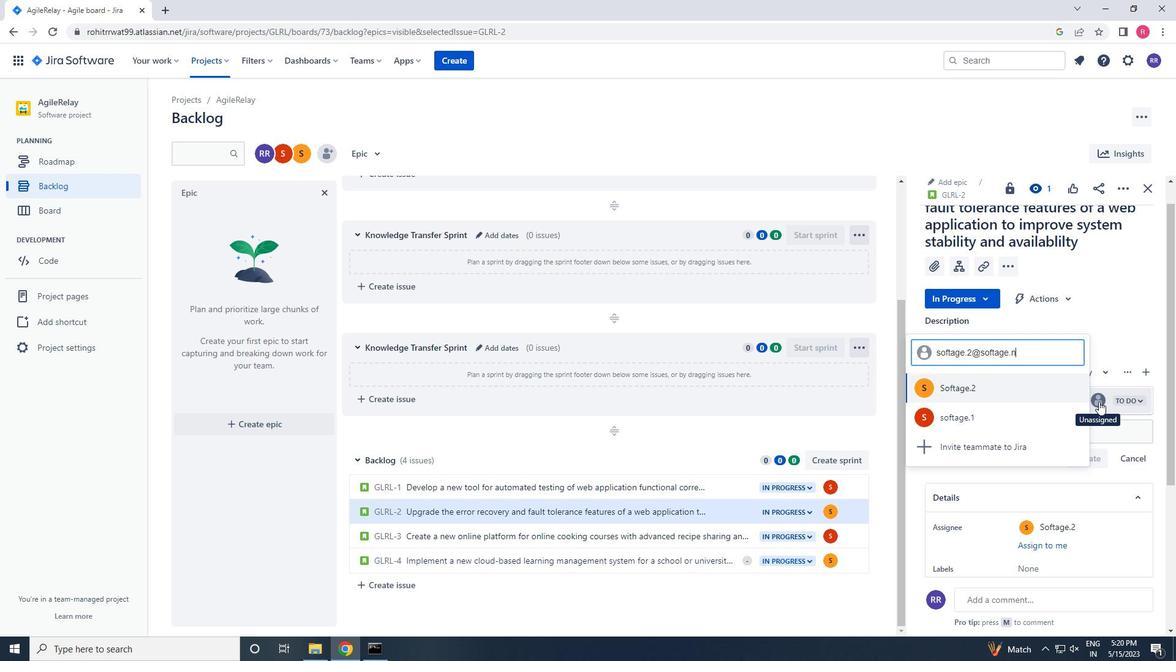 
Action: Mouse moved to (964, 410)
Screenshot: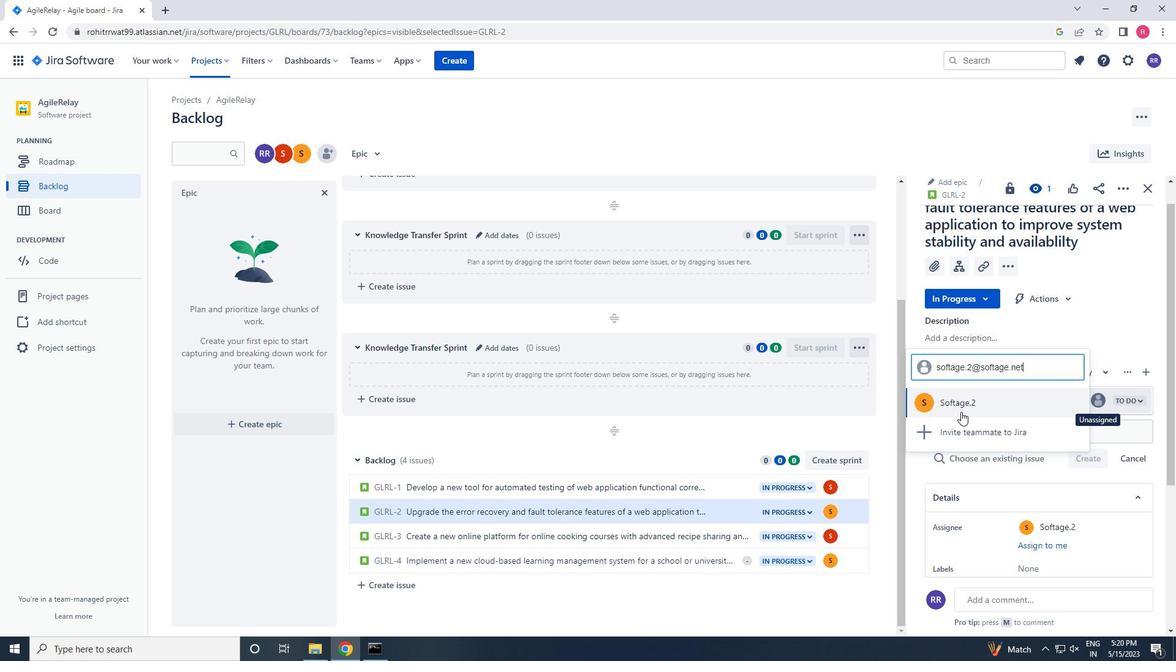 
Action: Mouse pressed left at (964, 410)
Screenshot: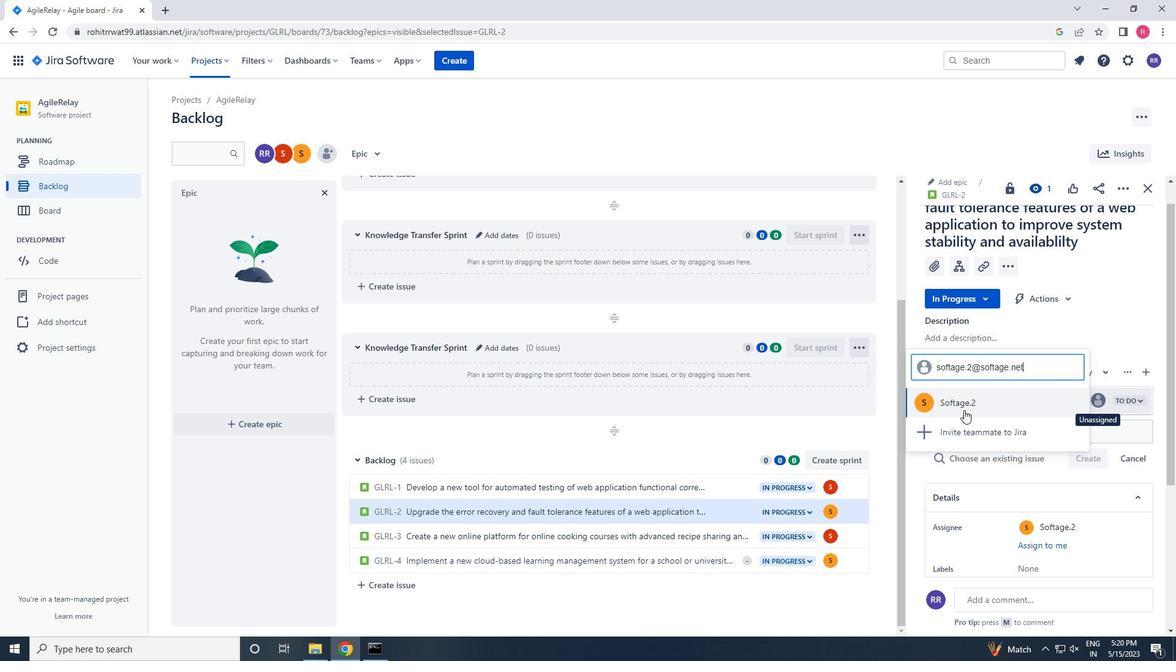
Action: Mouse moved to (884, 417)
Screenshot: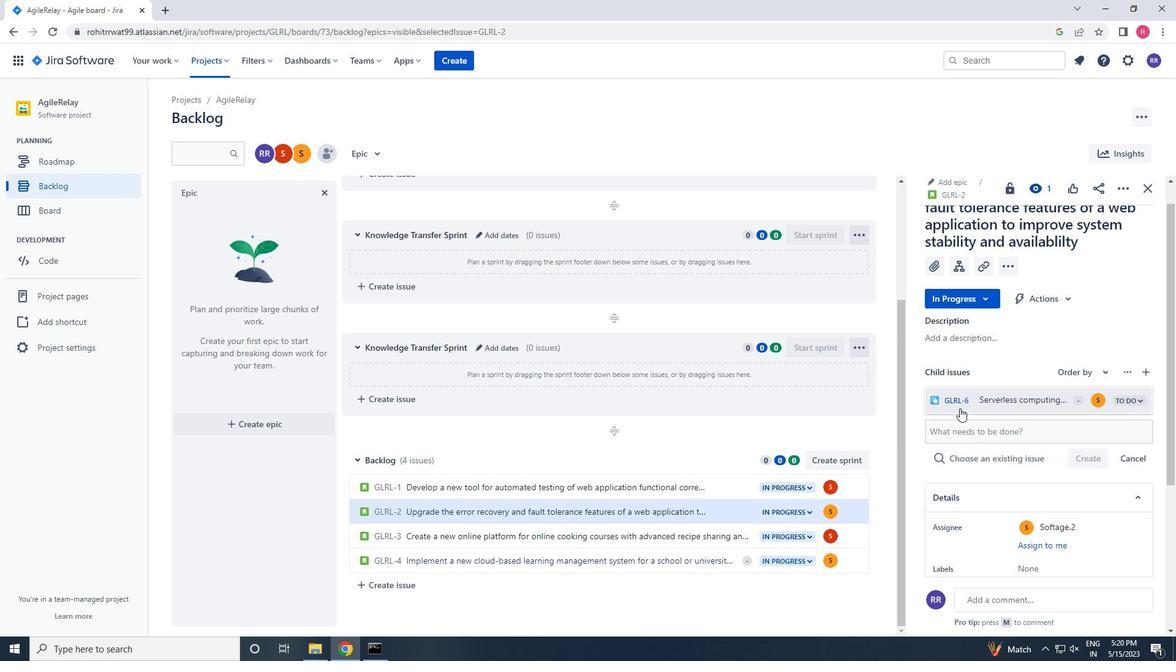 
